 Task: Create a rule from the Routing list, Task moved to a section -> Set Priority in the project AgileBridge , set the section as To-Do and set the priority of the task as  High
Action: Mouse moved to (85, 337)
Screenshot: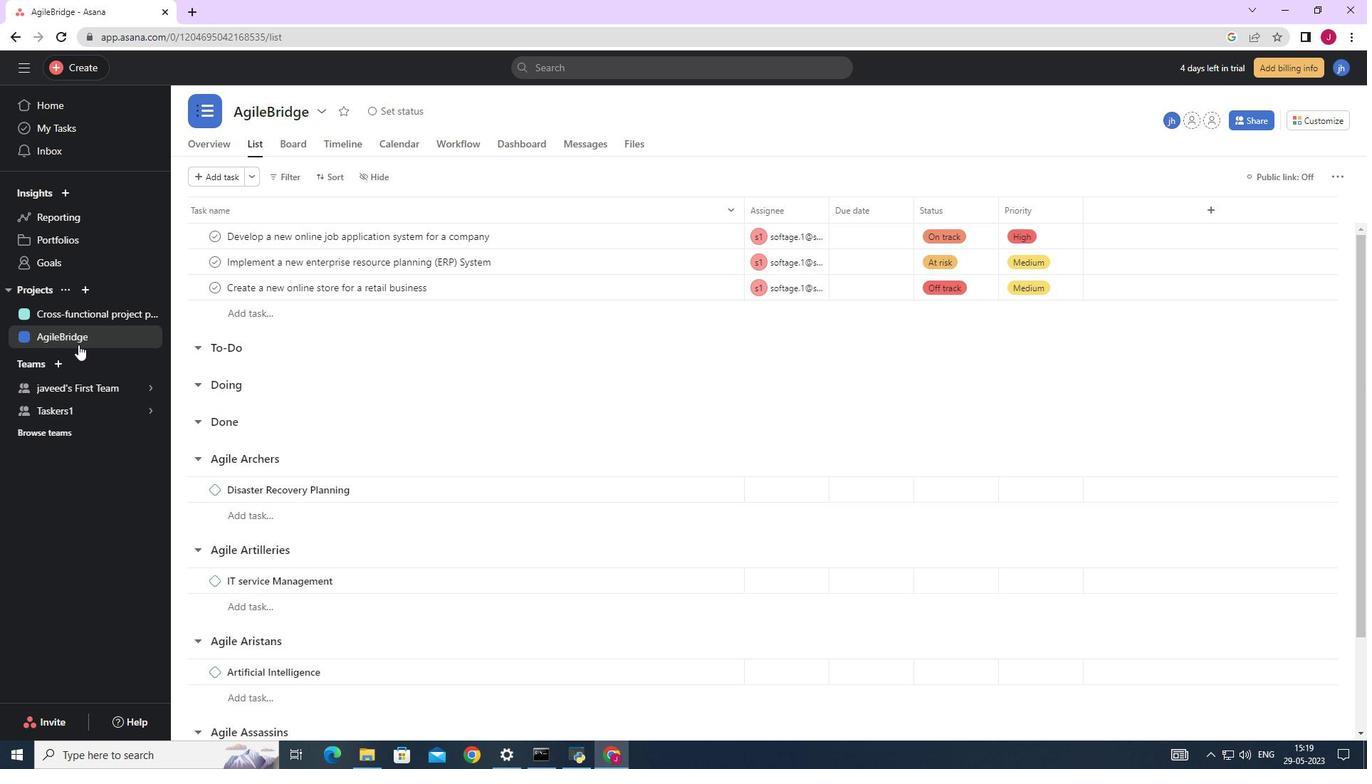 
Action: Mouse pressed left at (85, 337)
Screenshot: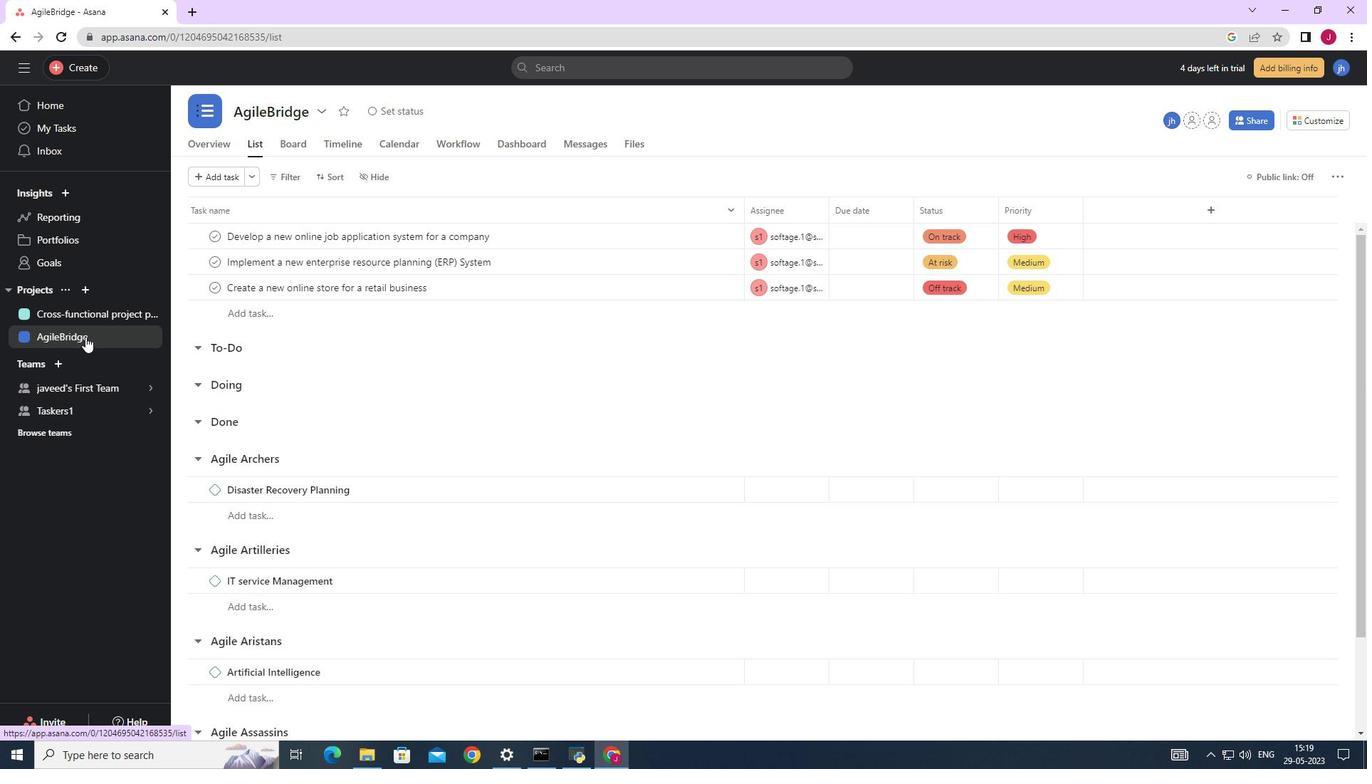 
Action: Mouse moved to (1320, 119)
Screenshot: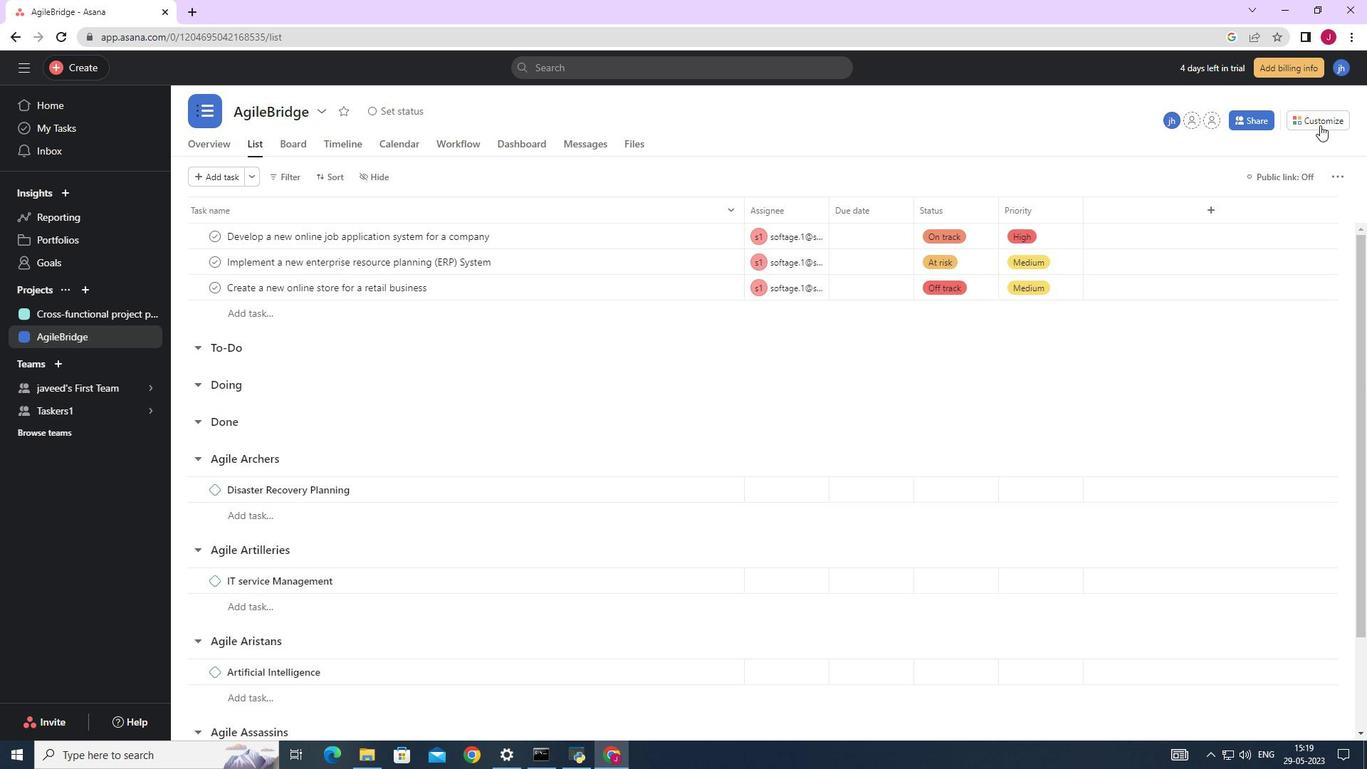 
Action: Mouse pressed left at (1320, 119)
Screenshot: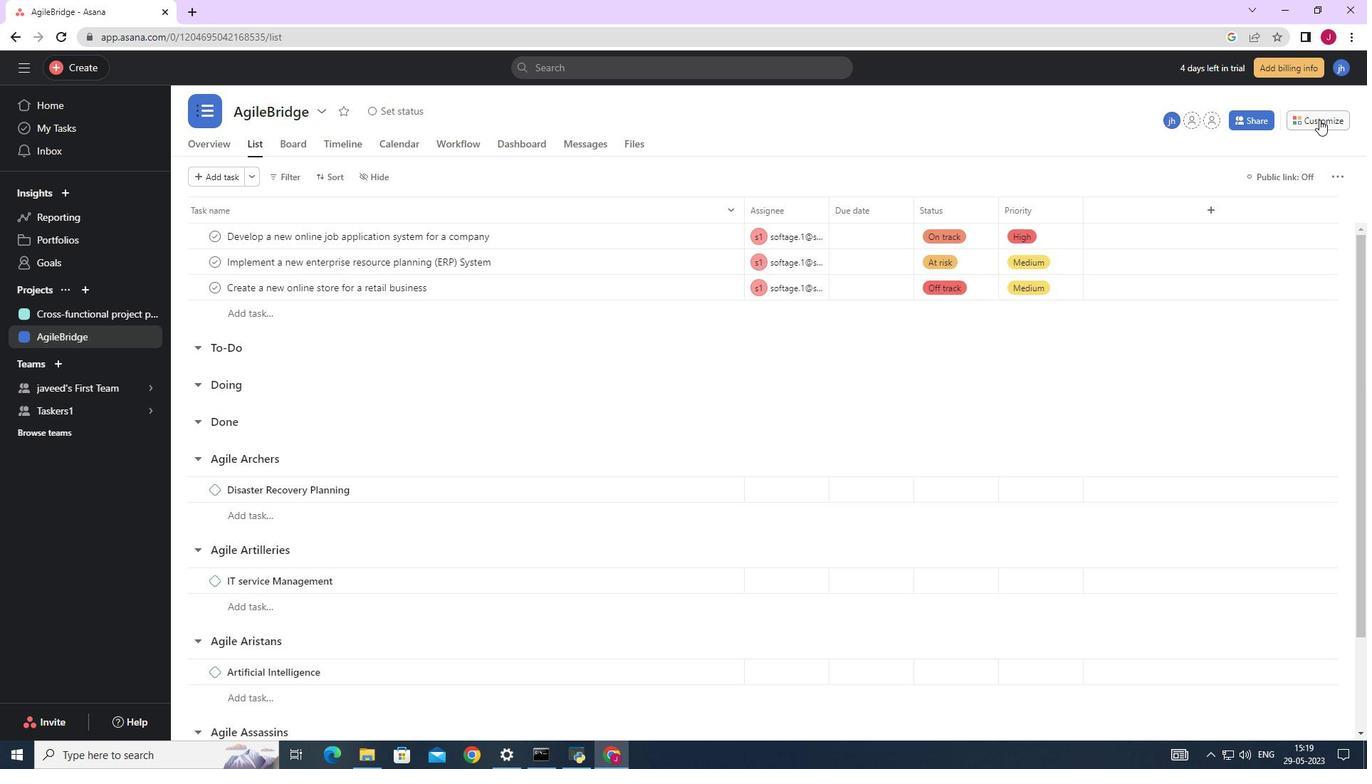 
Action: Mouse moved to (1068, 313)
Screenshot: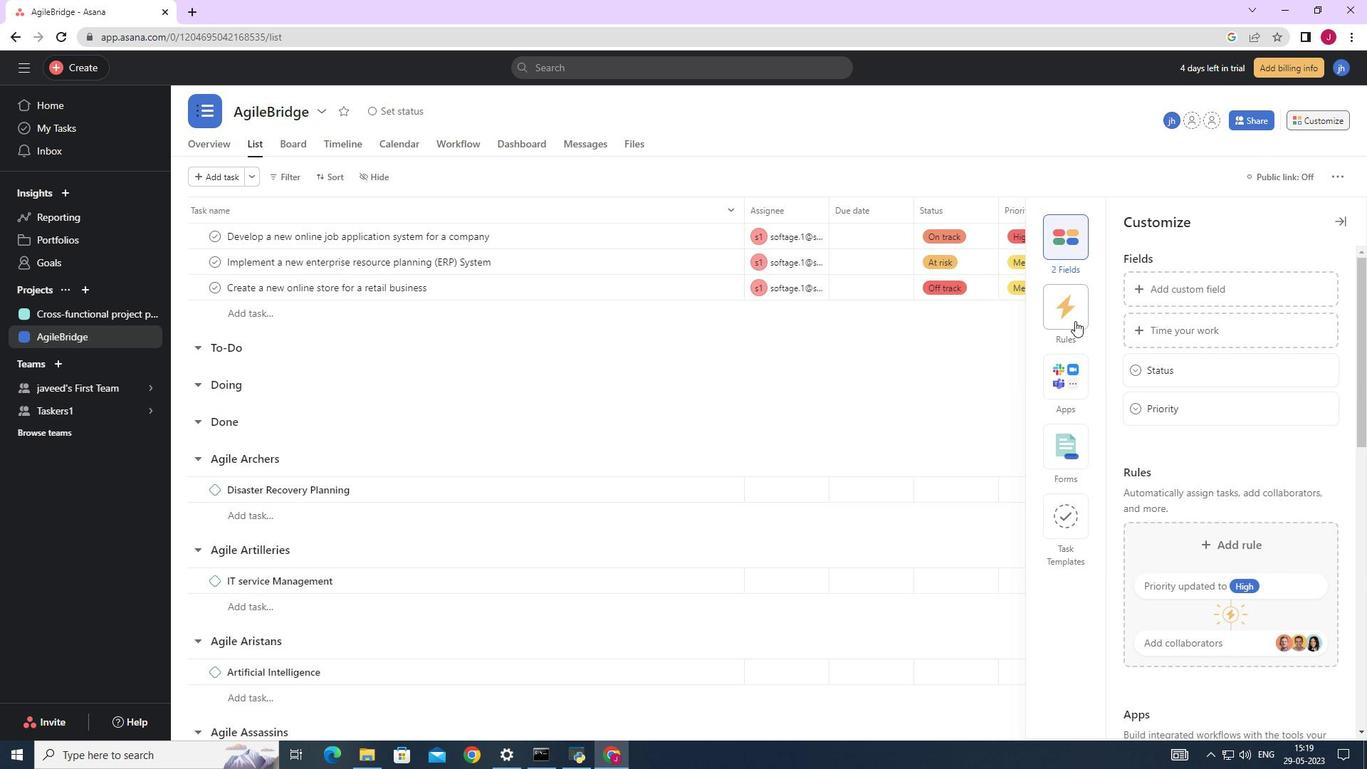 
Action: Mouse pressed left at (1068, 313)
Screenshot: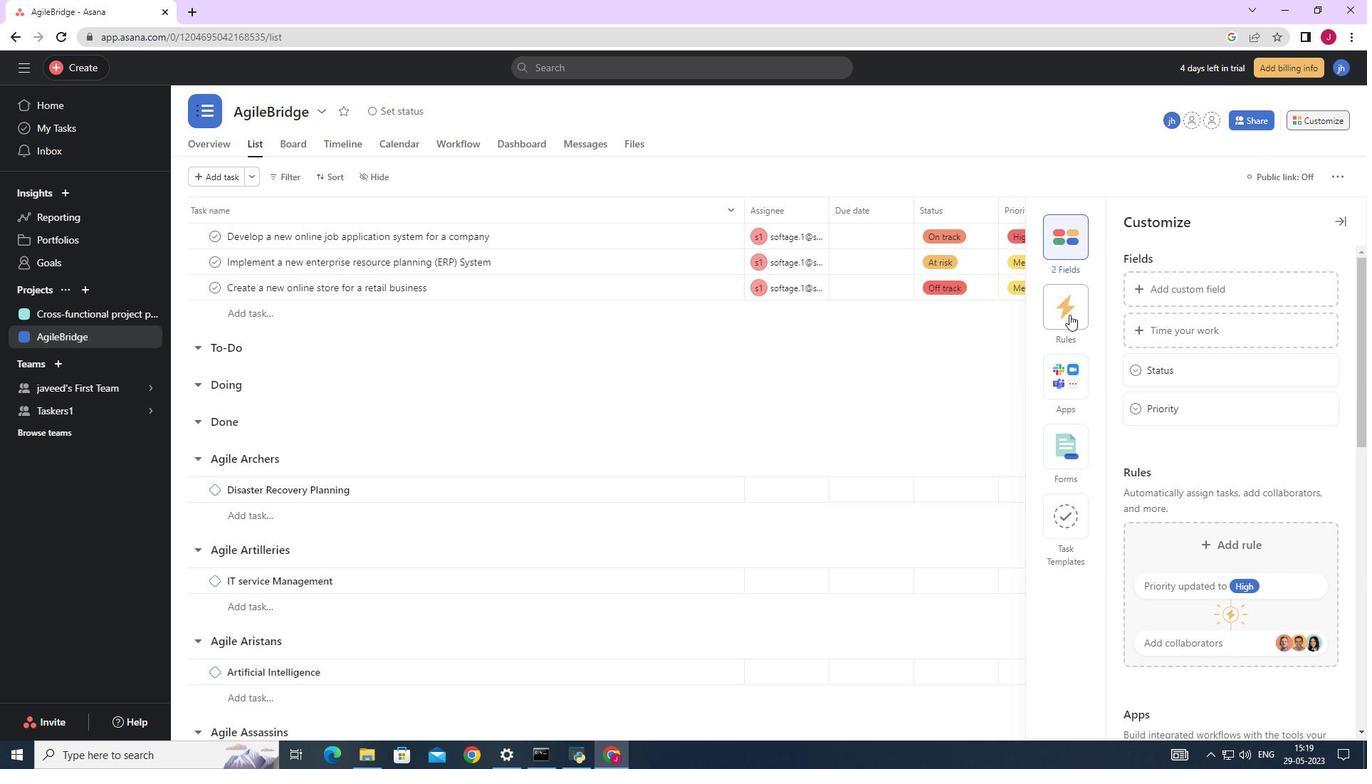 
Action: Mouse moved to (1210, 324)
Screenshot: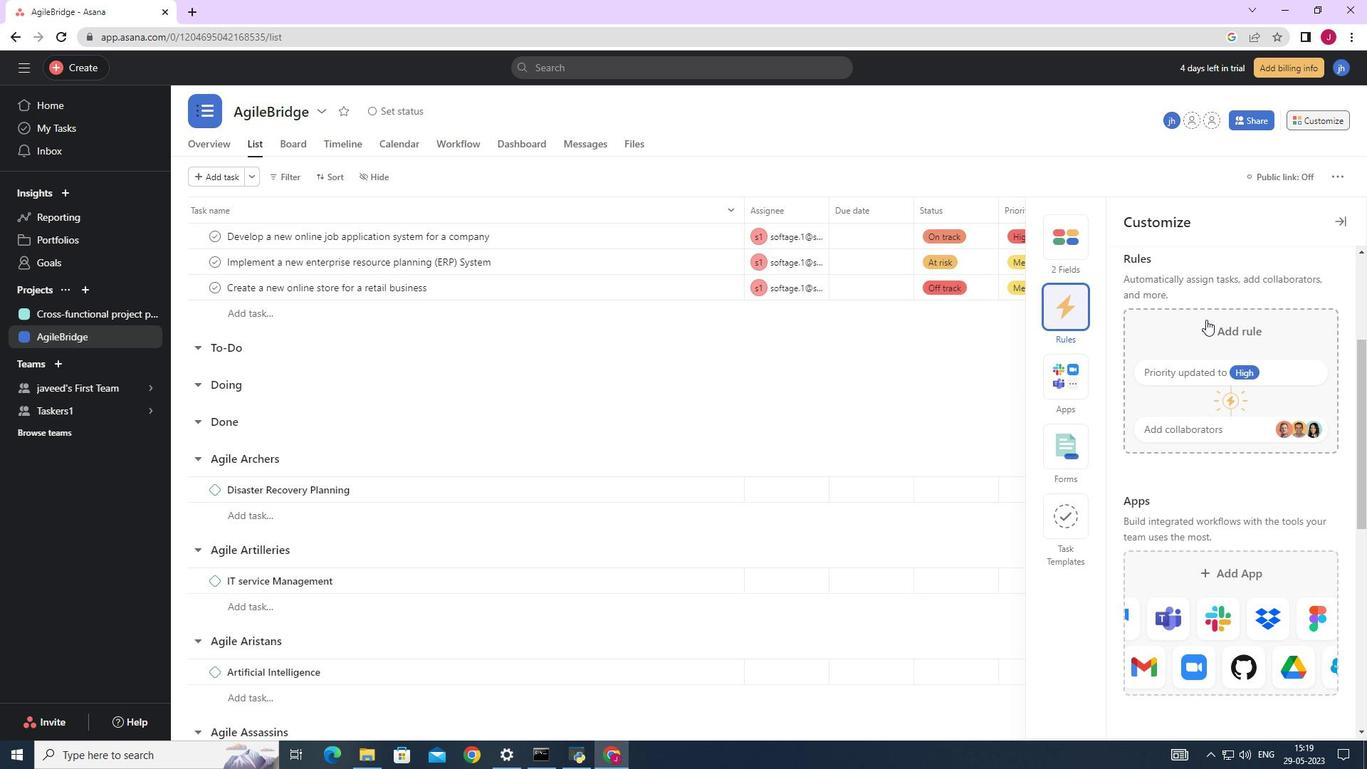 
Action: Mouse pressed left at (1210, 324)
Screenshot: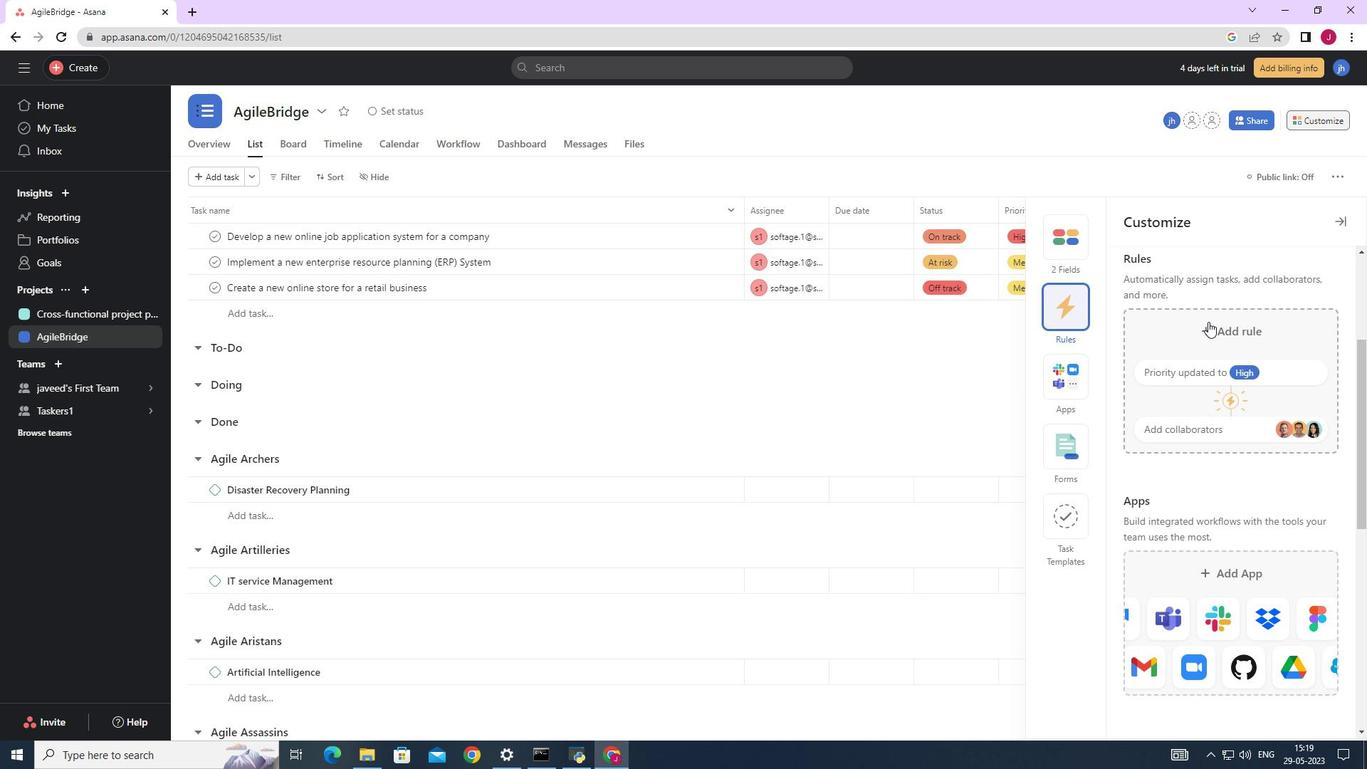 
Action: Mouse moved to (294, 188)
Screenshot: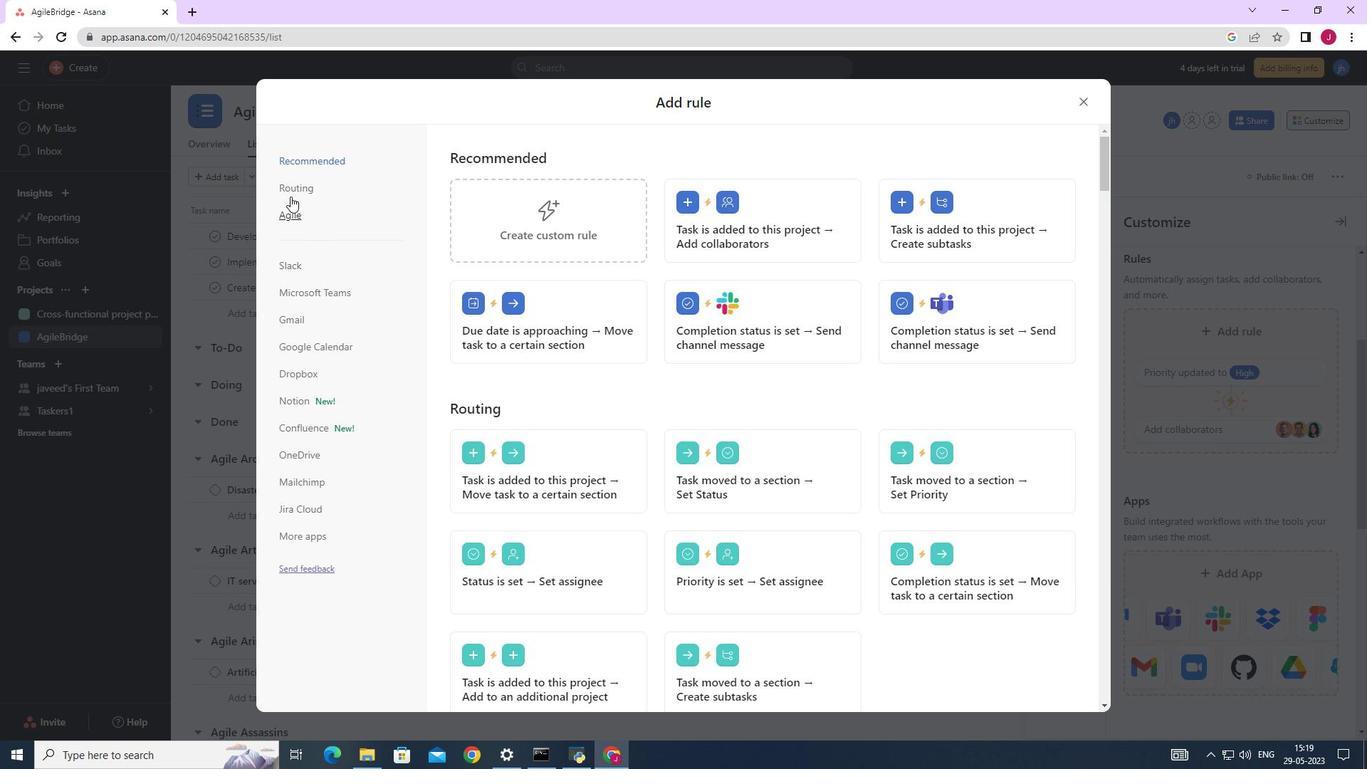 
Action: Mouse pressed left at (294, 188)
Screenshot: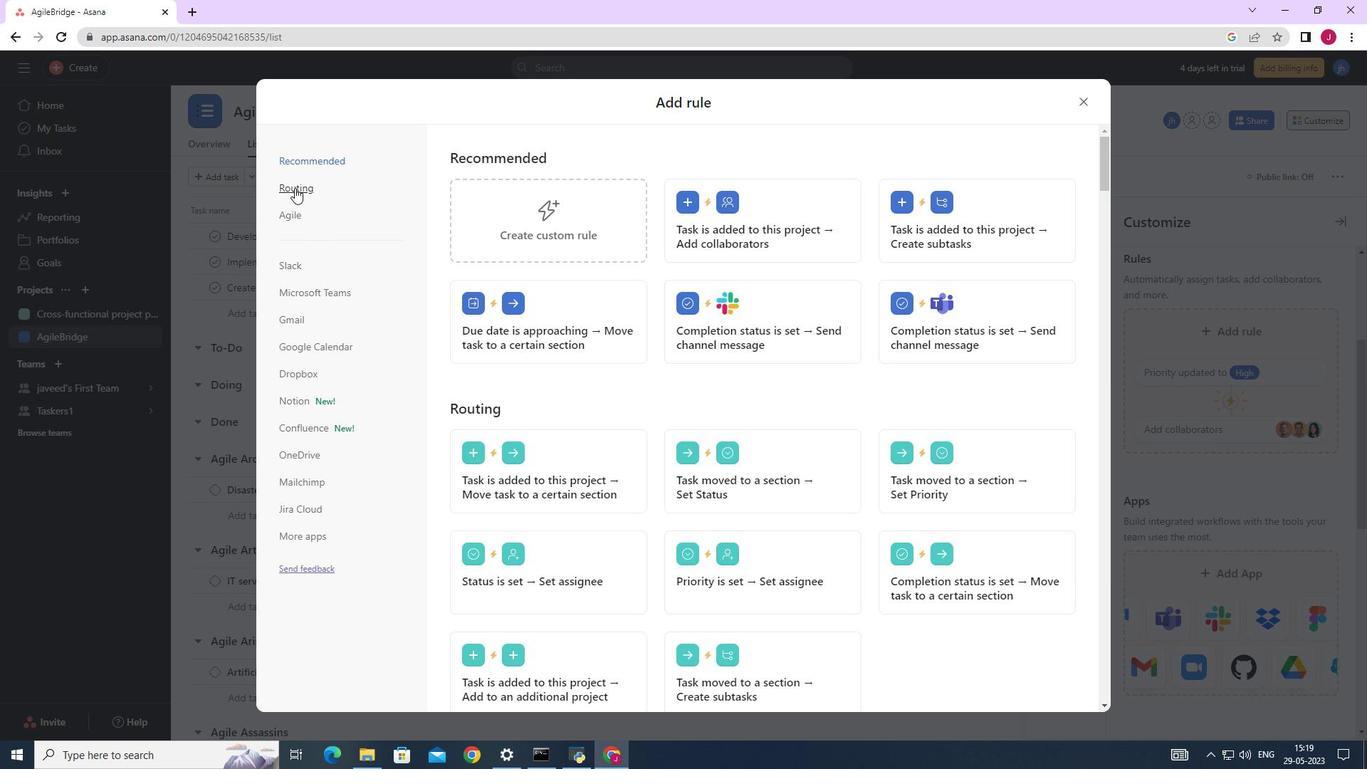 
Action: Mouse moved to (971, 218)
Screenshot: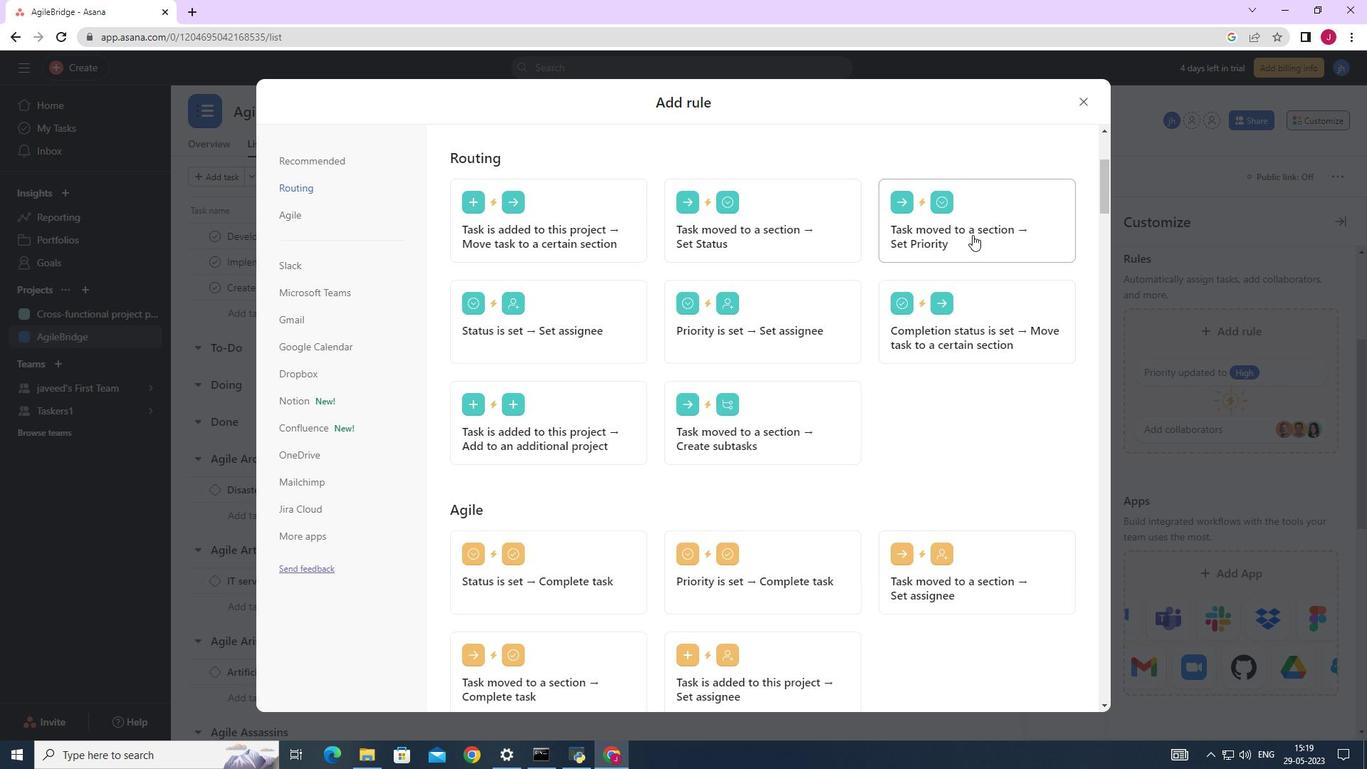 
Action: Mouse pressed left at (971, 218)
Screenshot: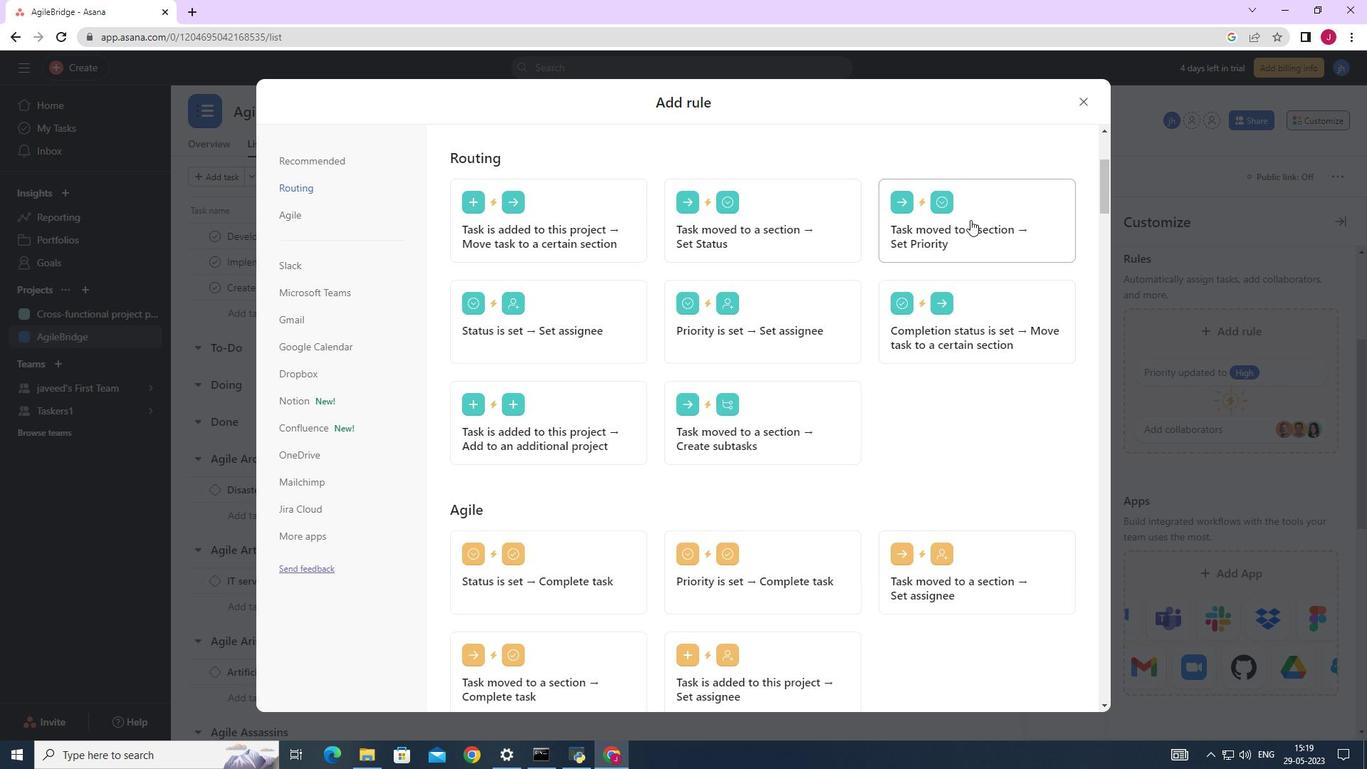 
Action: Mouse moved to (515, 388)
Screenshot: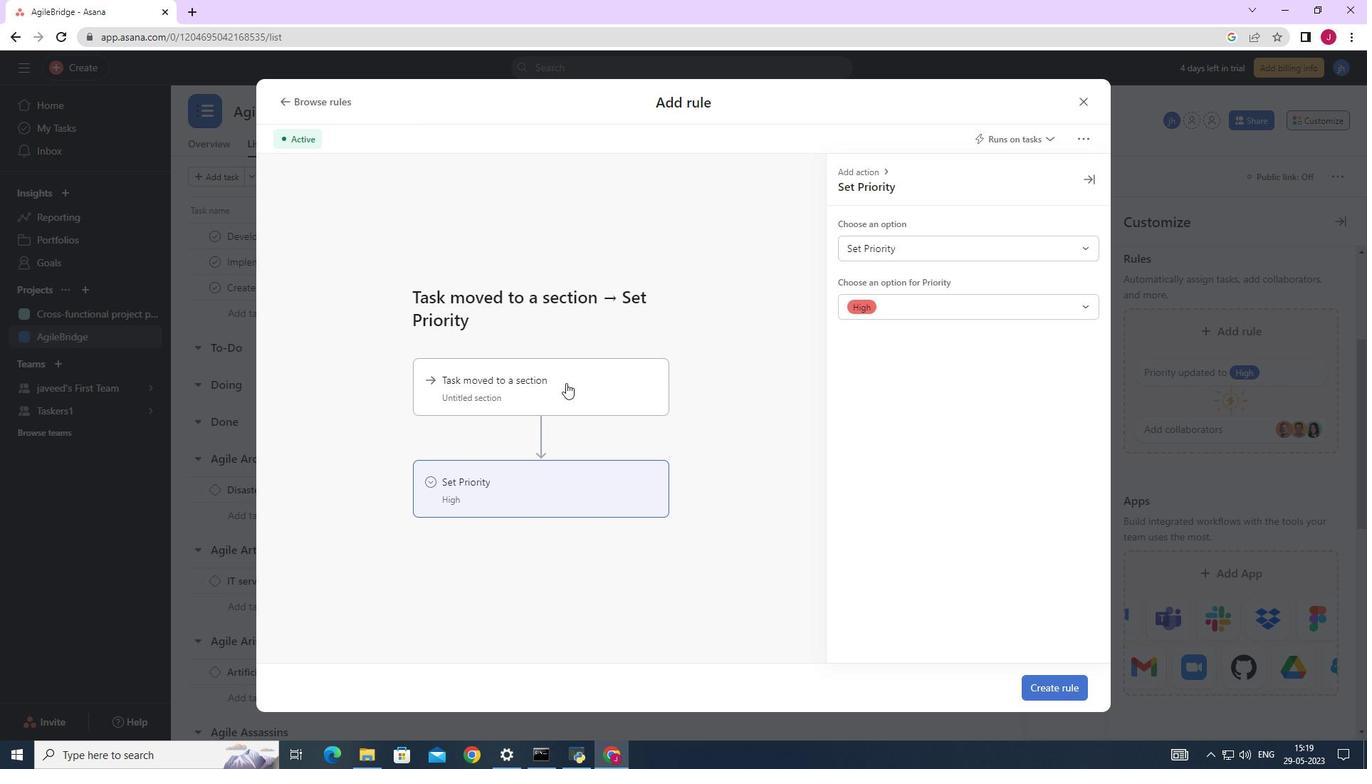 
Action: Mouse pressed left at (515, 388)
Screenshot: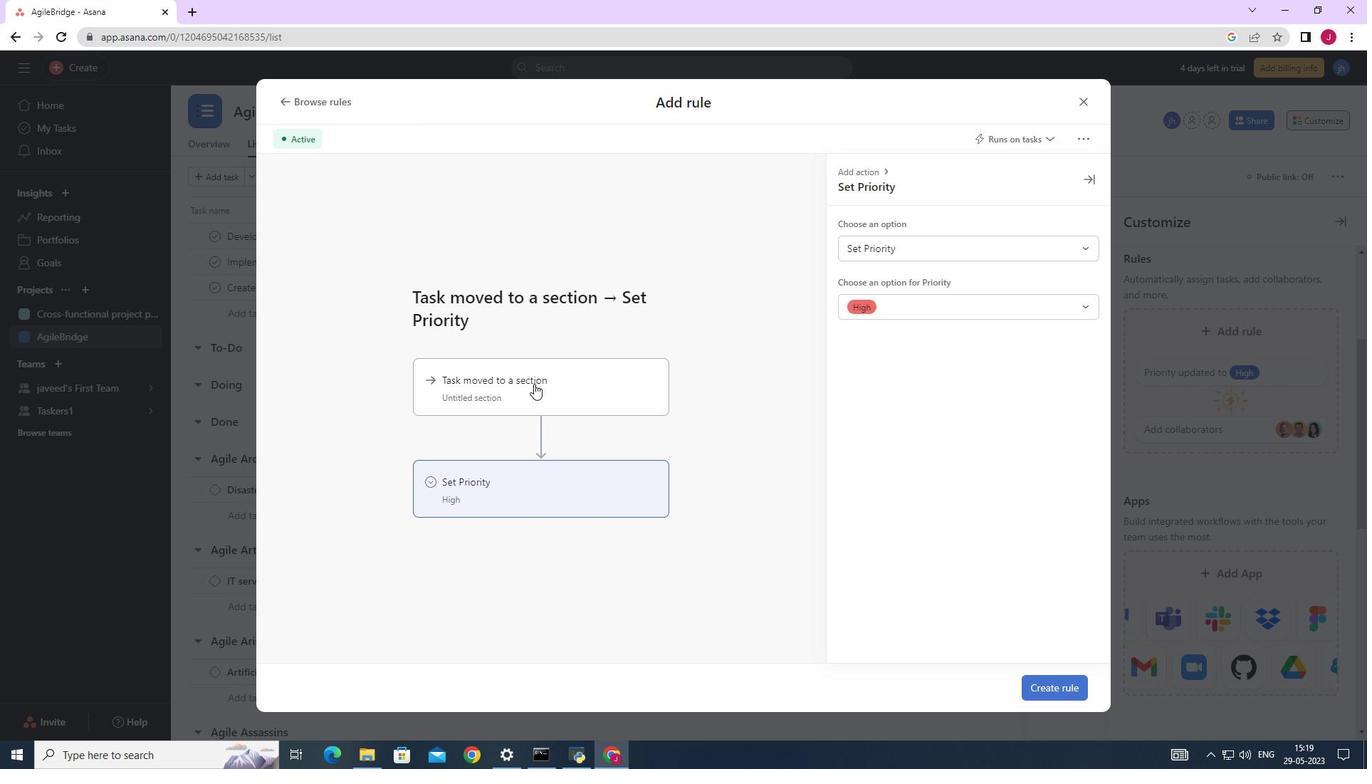 
Action: Mouse moved to (912, 245)
Screenshot: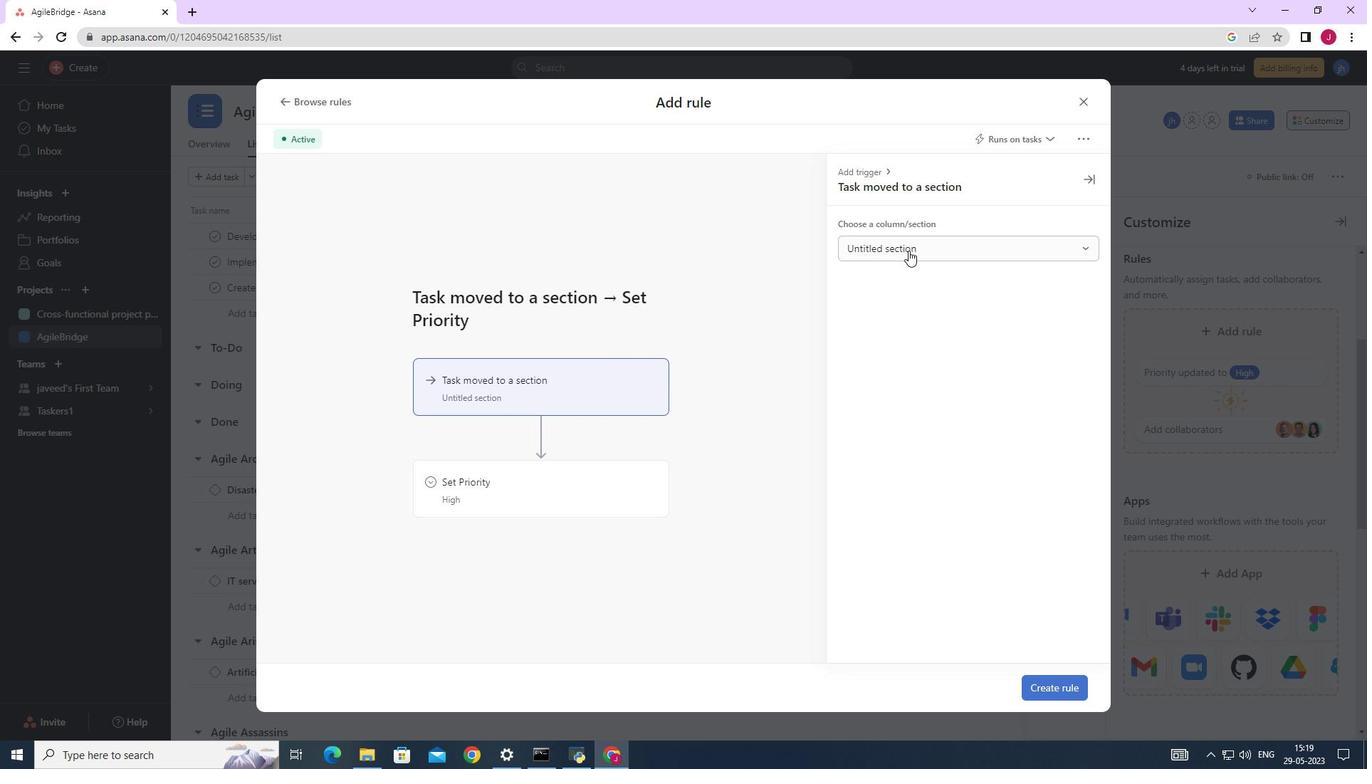 
Action: Mouse pressed left at (912, 245)
Screenshot: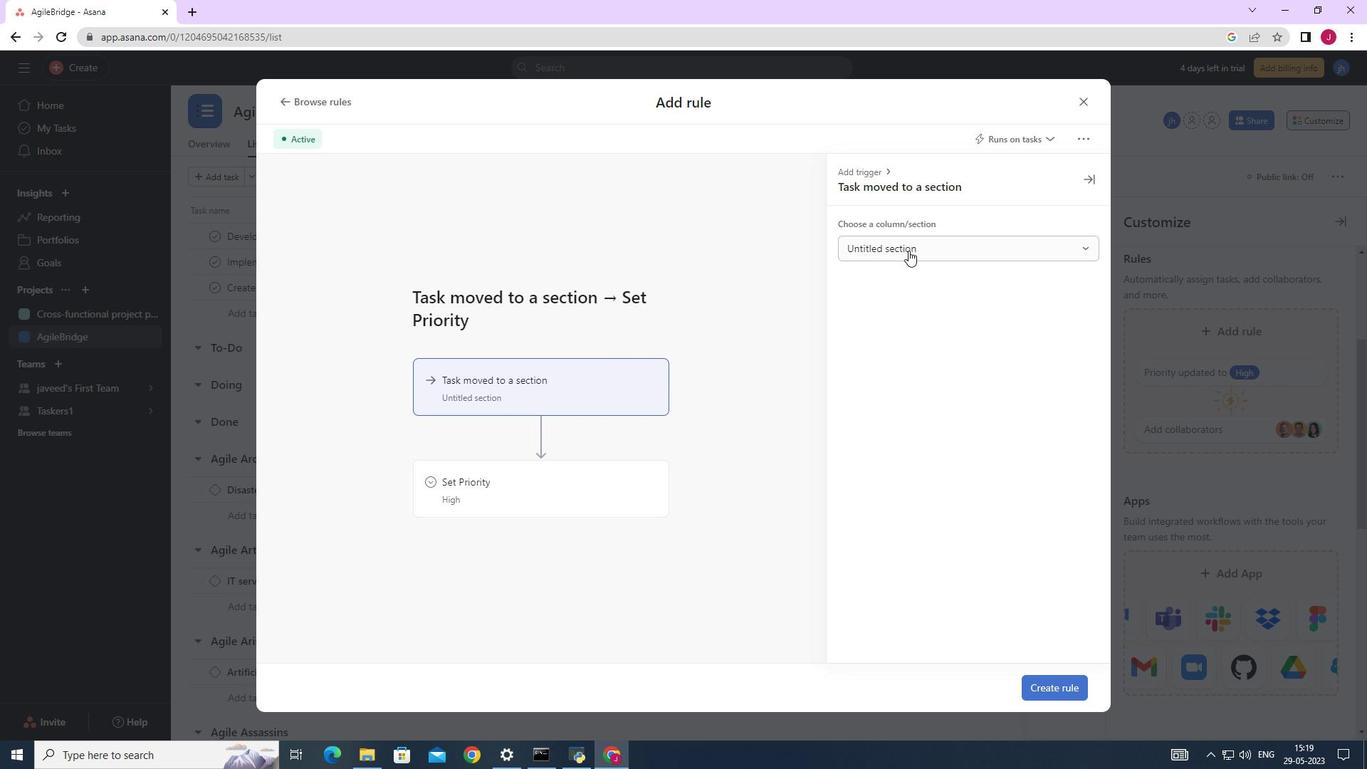 
Action: Mouse moved to (889, 302)
Screenshot: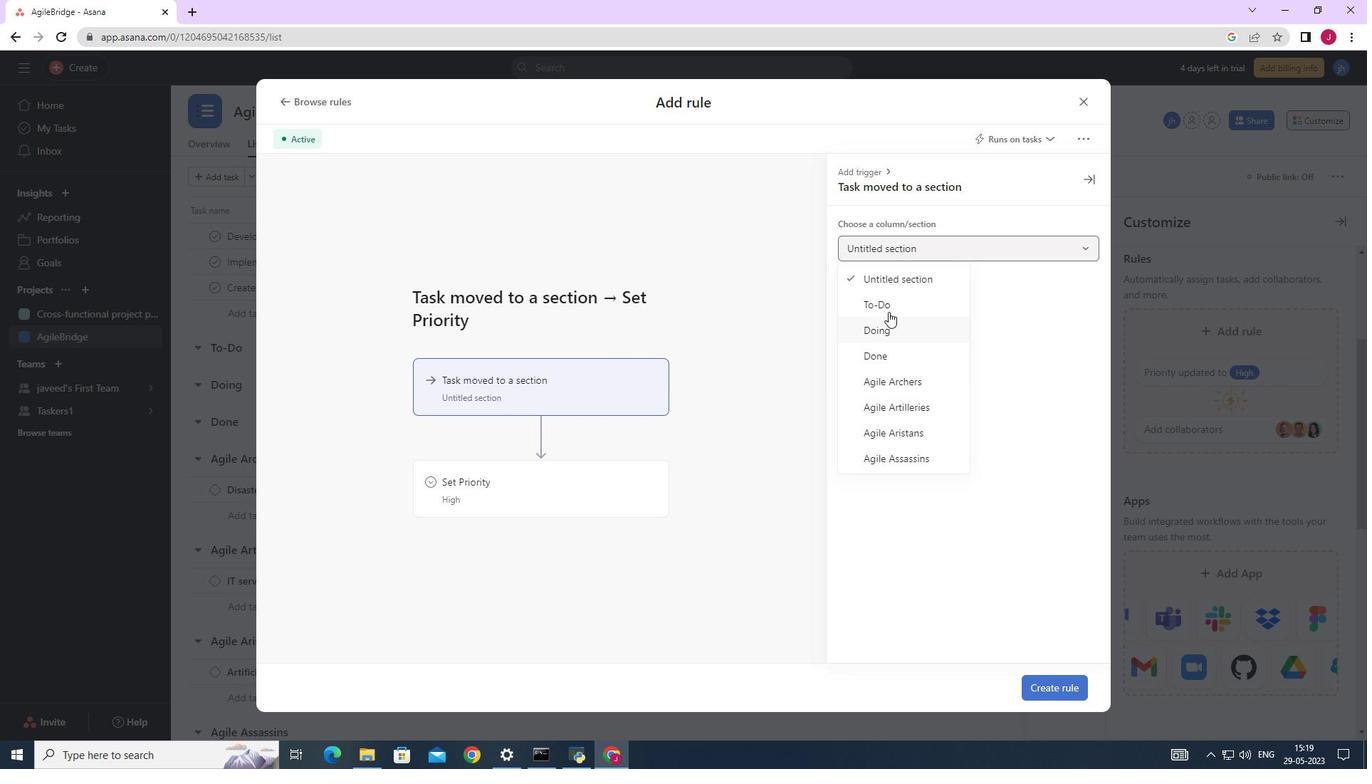
Action: Mouse pressed left at (889, 302)
Screenshot: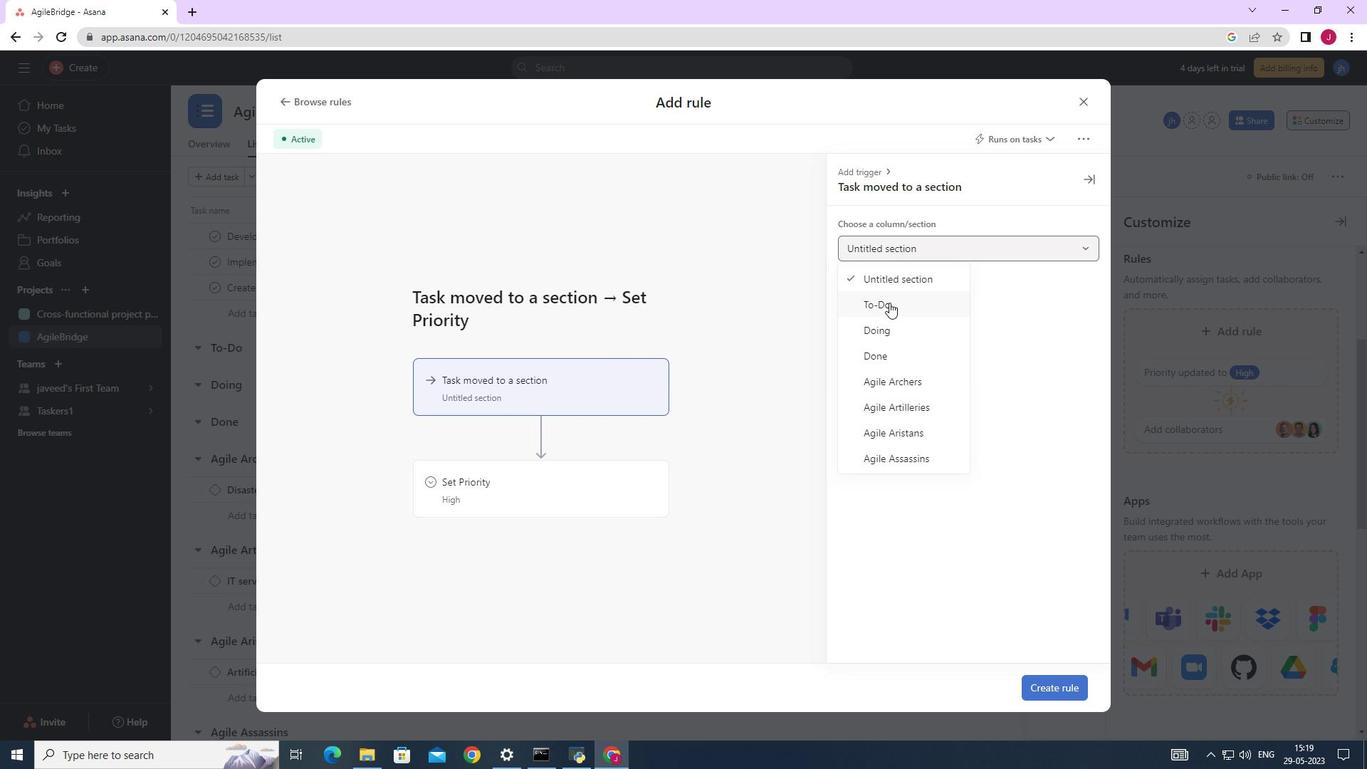 
Action: Mouse moved to (508, 490)
Screenshot: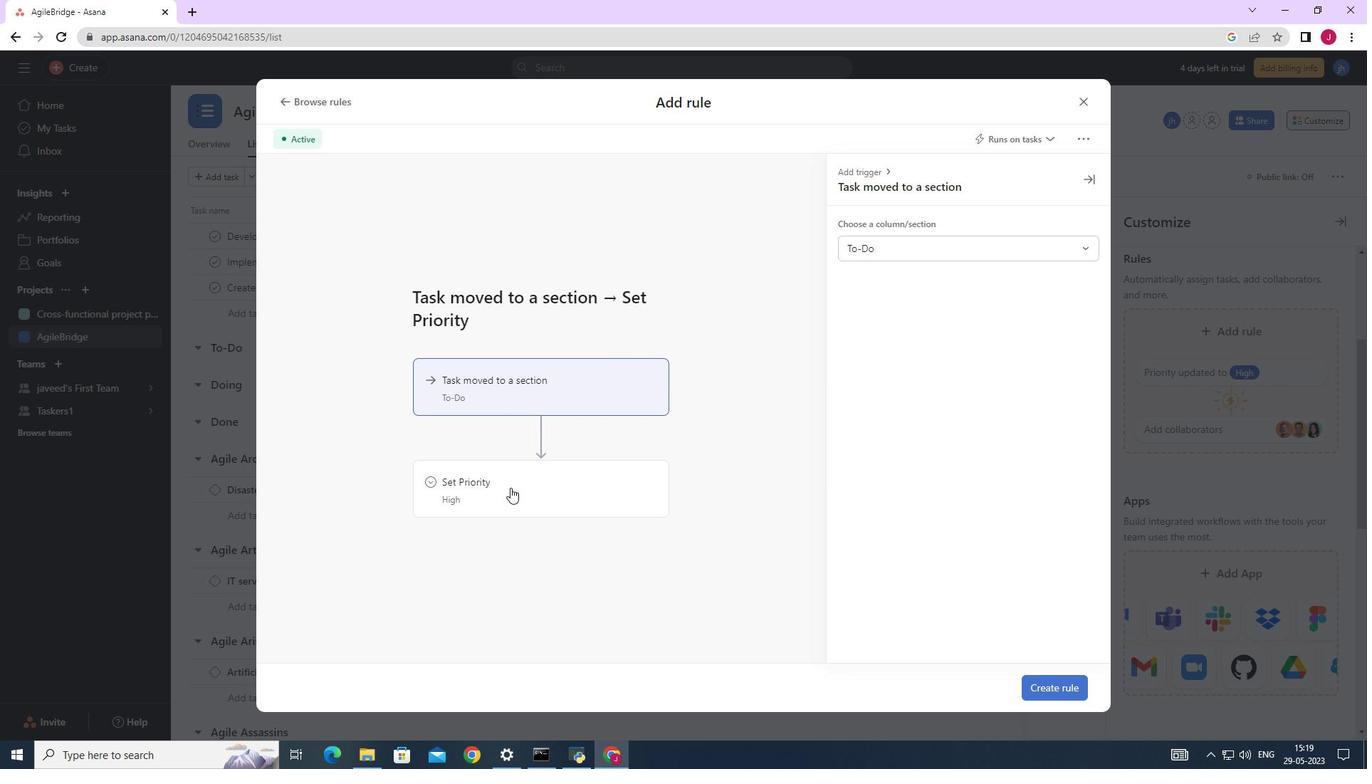 
Action: Mouse pressed left at (508, 490)
Screenshot: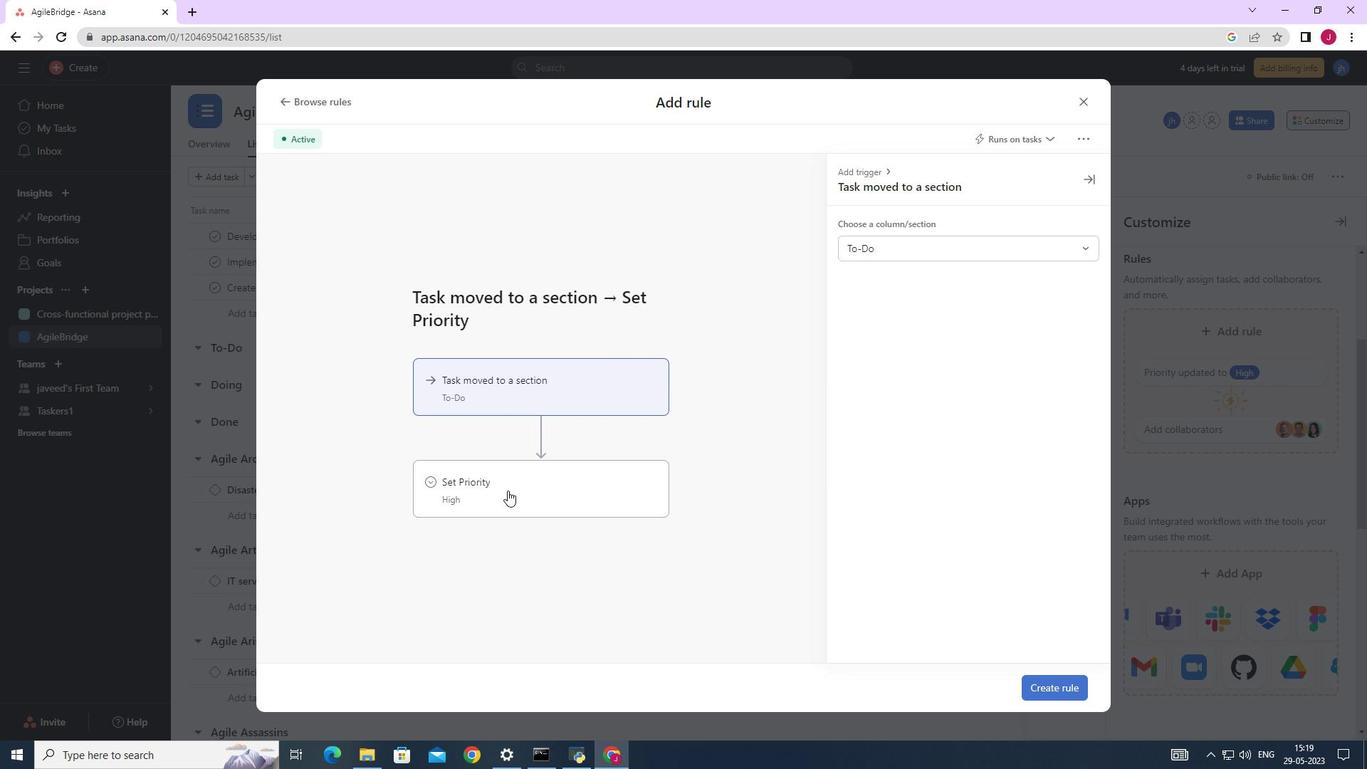 
Action: Mouse moved to (879, 310)
Screenshot: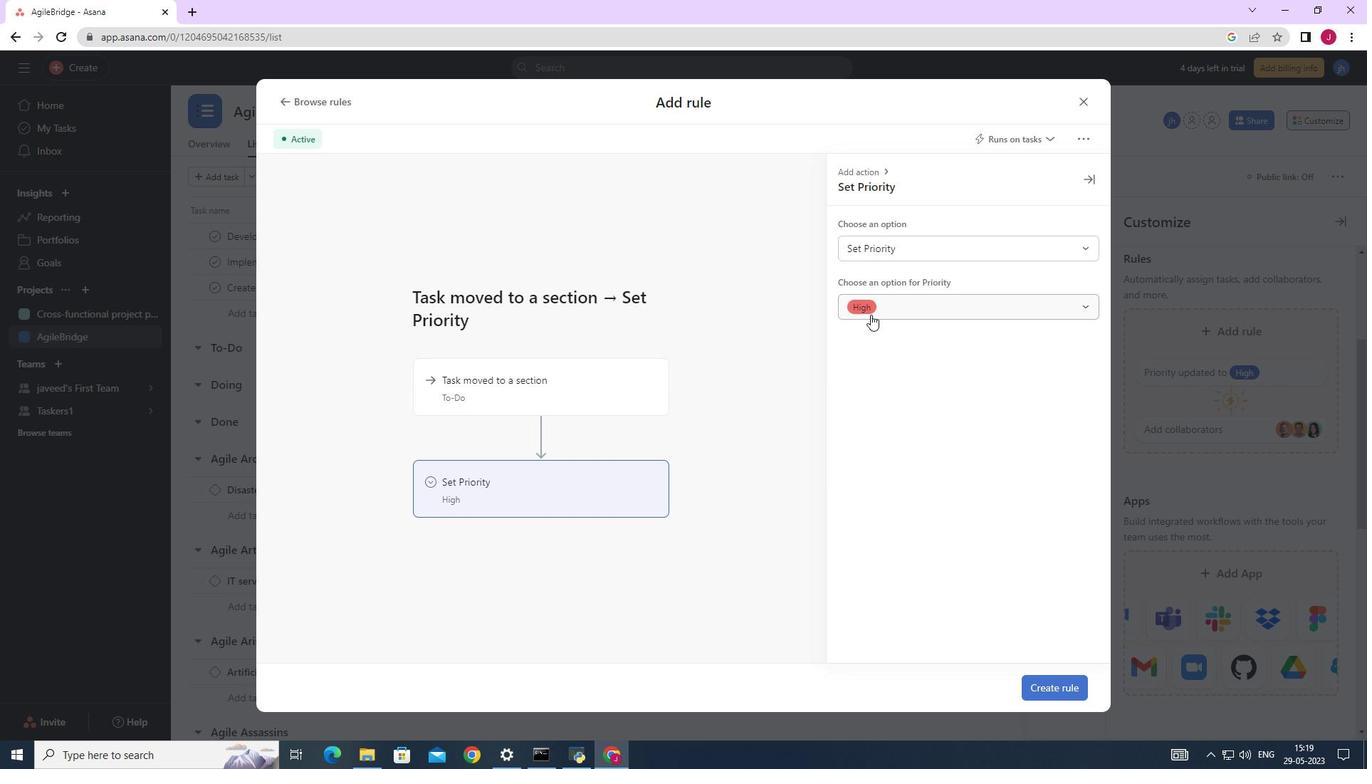 
Action: Mouse pressed left at (879, 310)
Screenshot: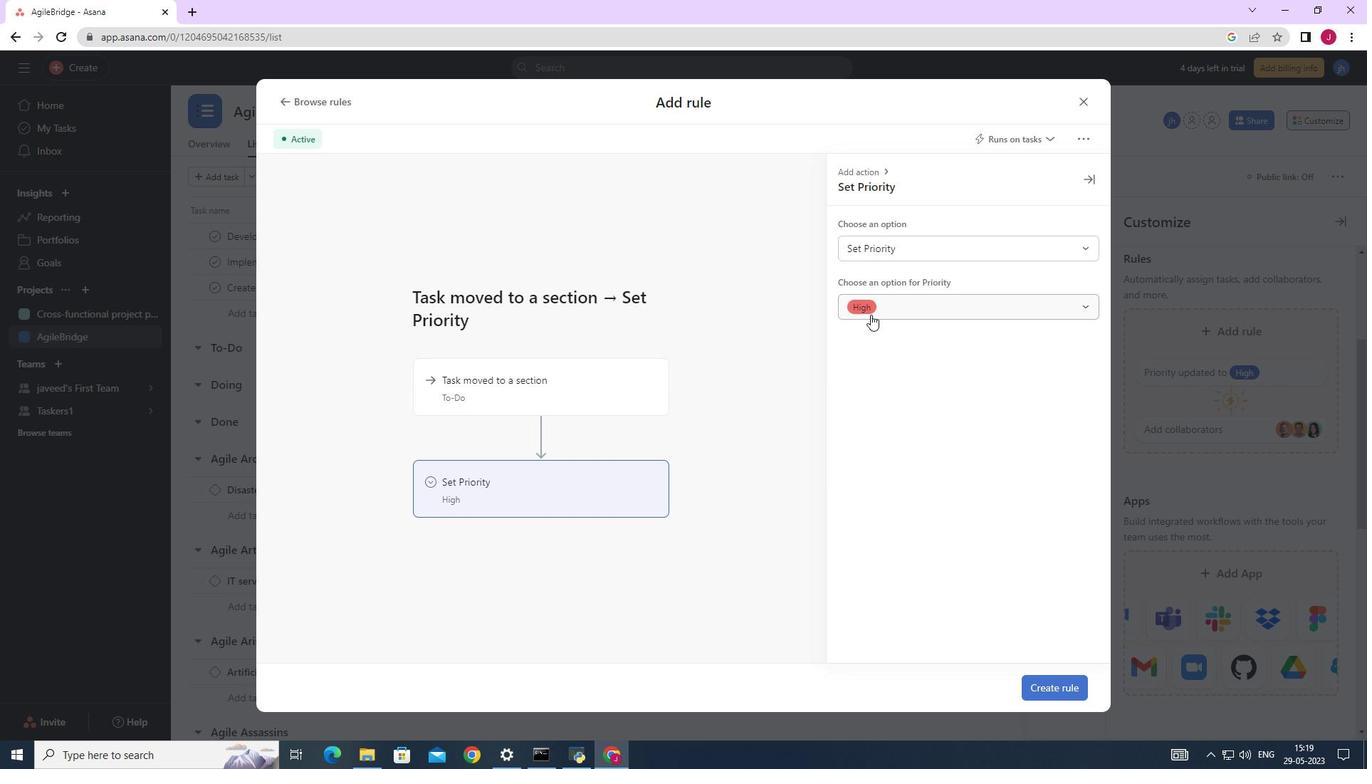 
Action: Mouse moved to (883, 337)
Screenshot: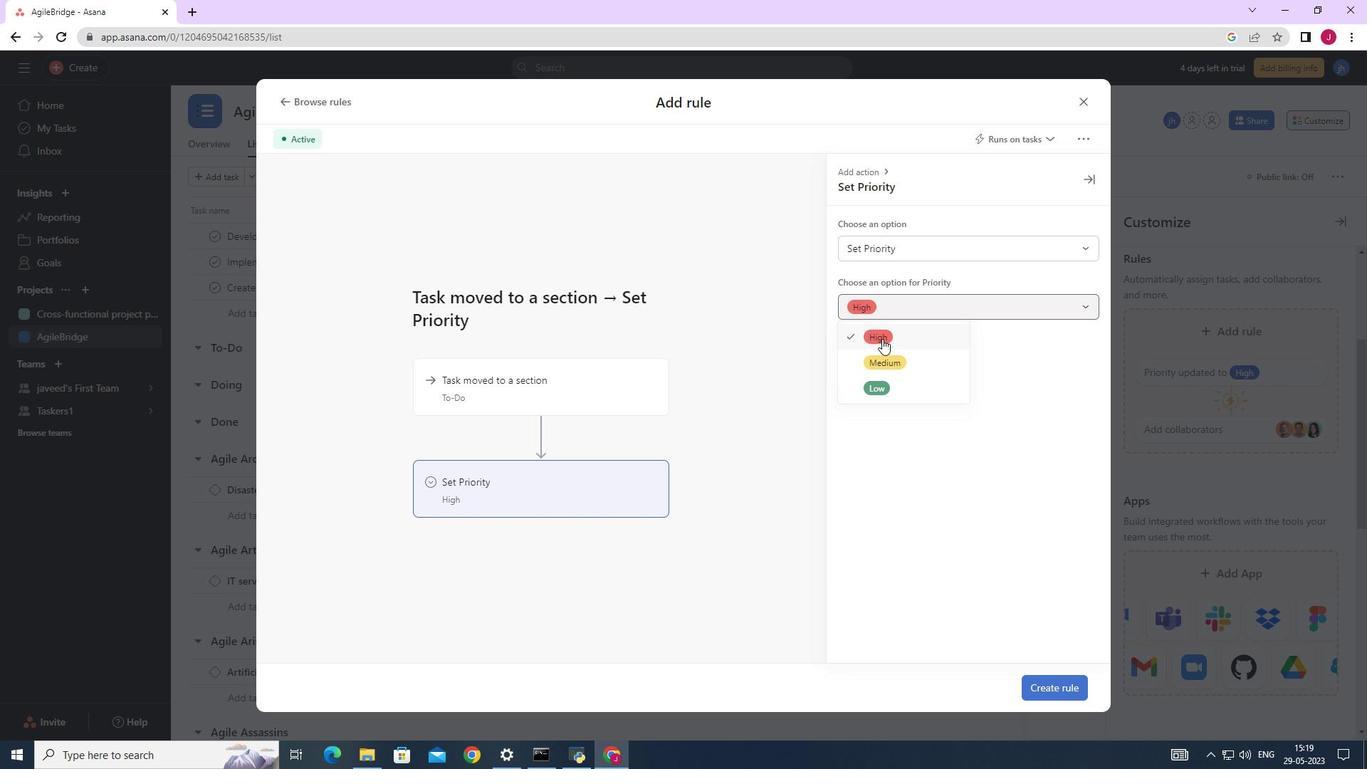 
Action: Mouse pressed left at (883, 337)
Screenshot: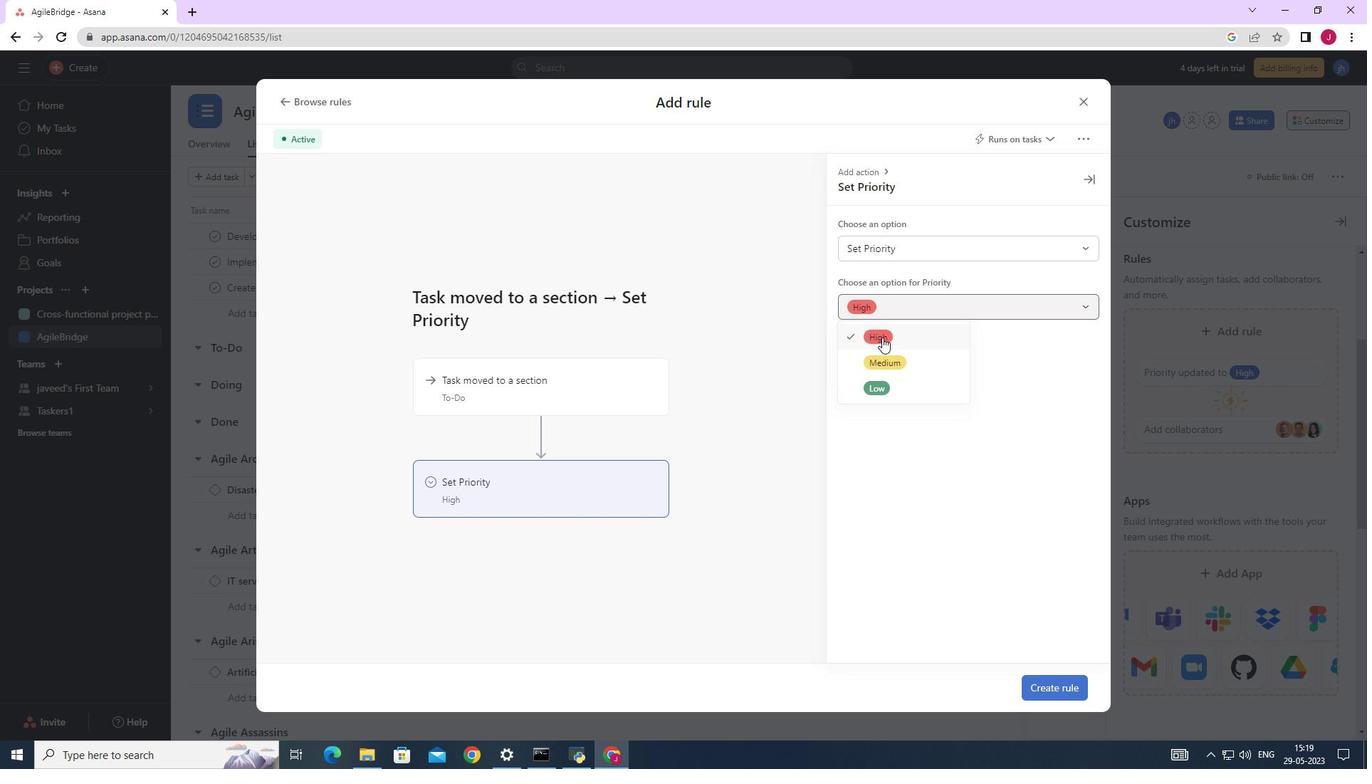 
Action: Mouse moved to (1049, 689)
Screenshot: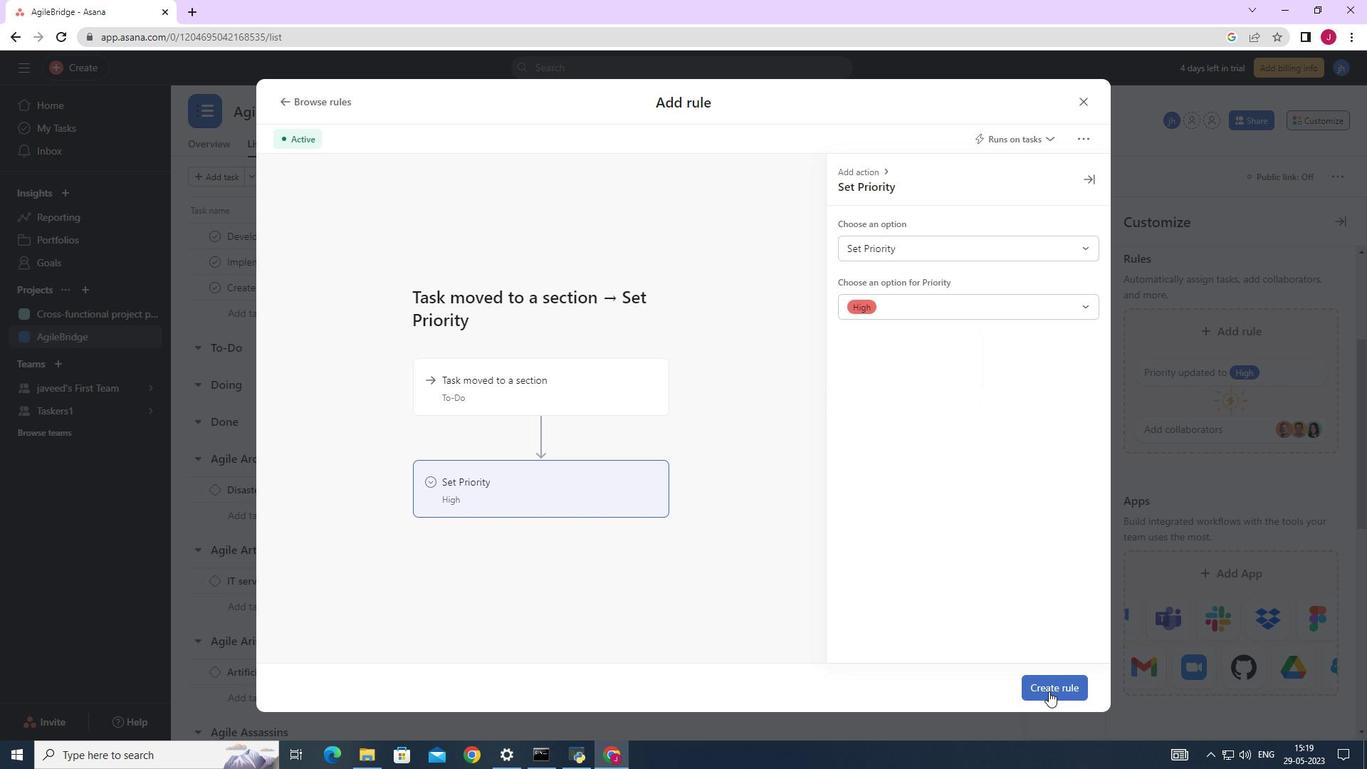 
Action: Mouse pressed left at (1049, 689)
Screenshot: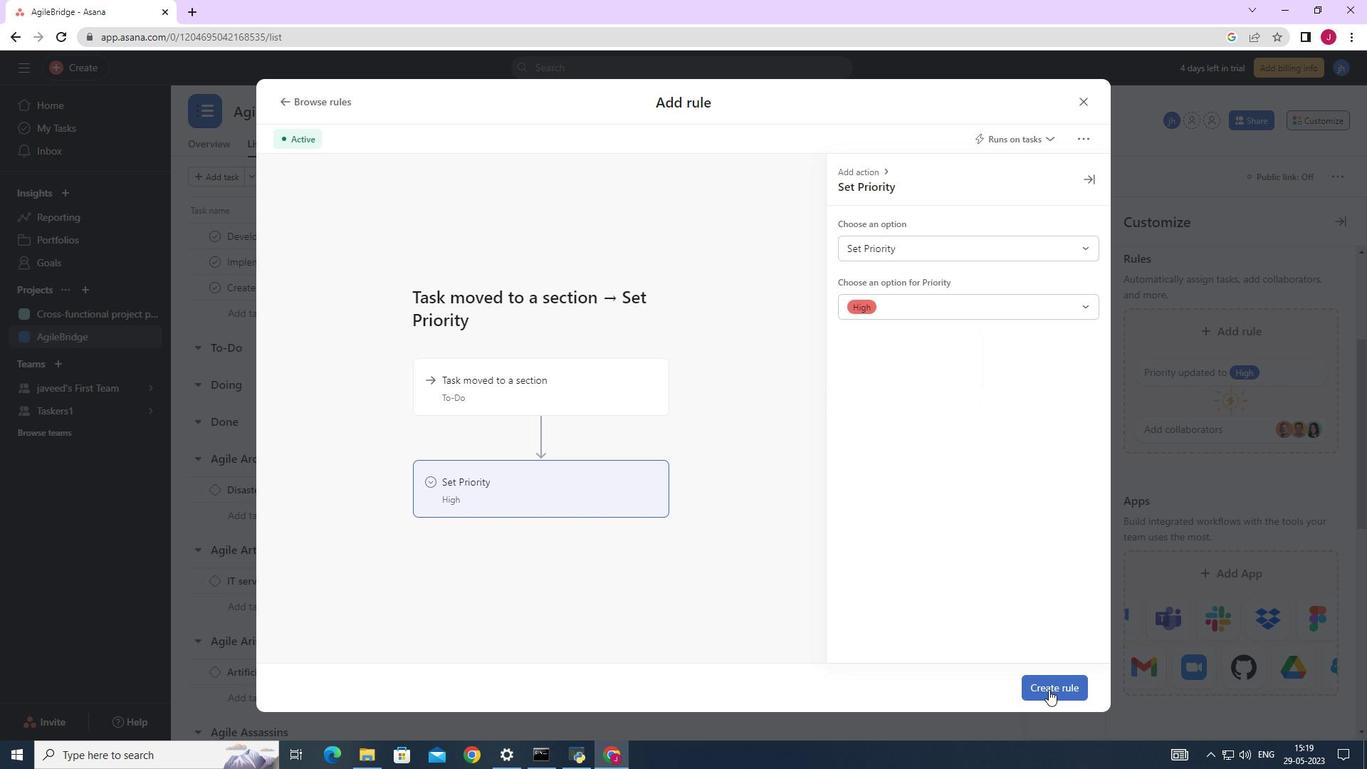 
Action: Mouse moved to (1043, 677)
Screenshot: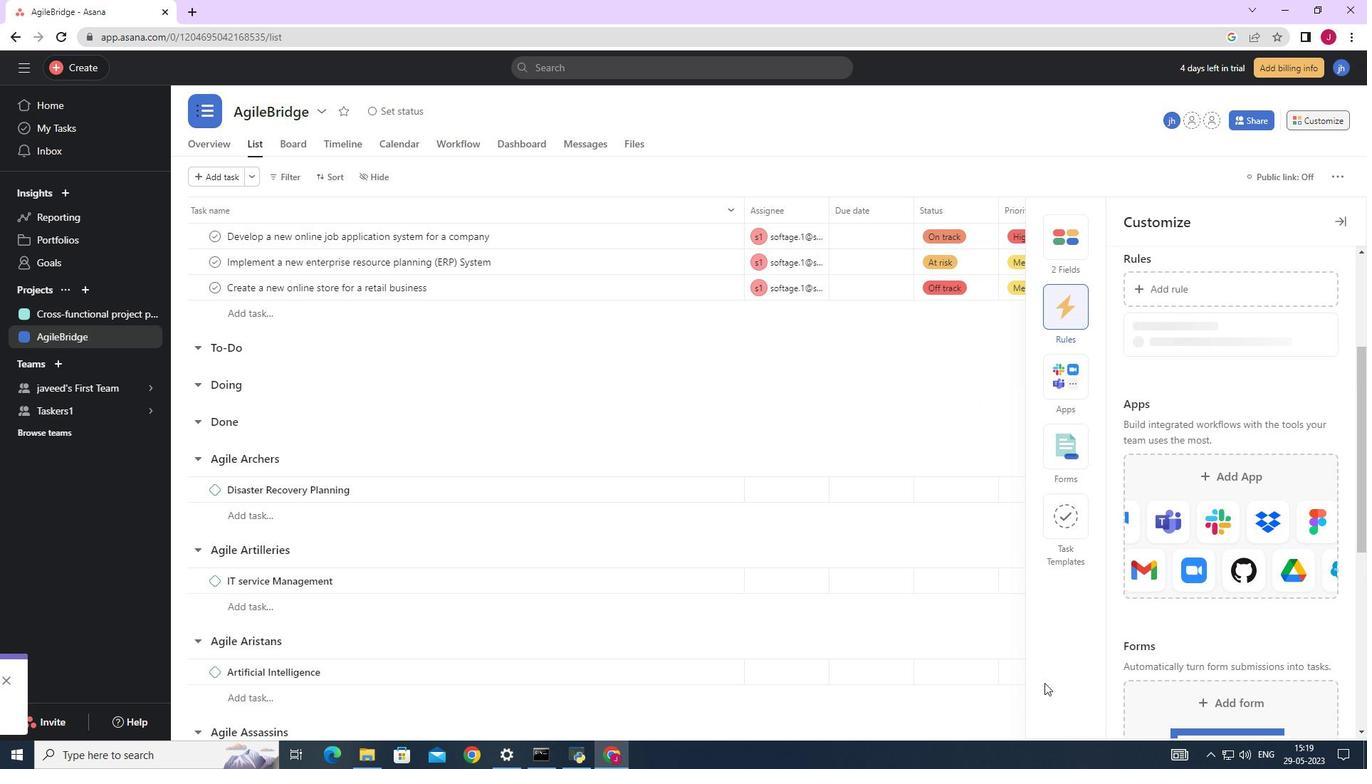 
